 Task: Select Alcohol. Add to cart, from Total Wine & More for 149 Hardman Road, Brattleboro, Vermont 05301, Cell Number 802-818-8313, following items : Quesadillas_x000D_
 - 2, Angus Philly Pizza_x000D_
 - 3, Rickards Red - 2, Chicken Cobb Salad_x000D_
 - 1, Heineken - 5
Action: Mouse moved to (407, 106)
Screenshot: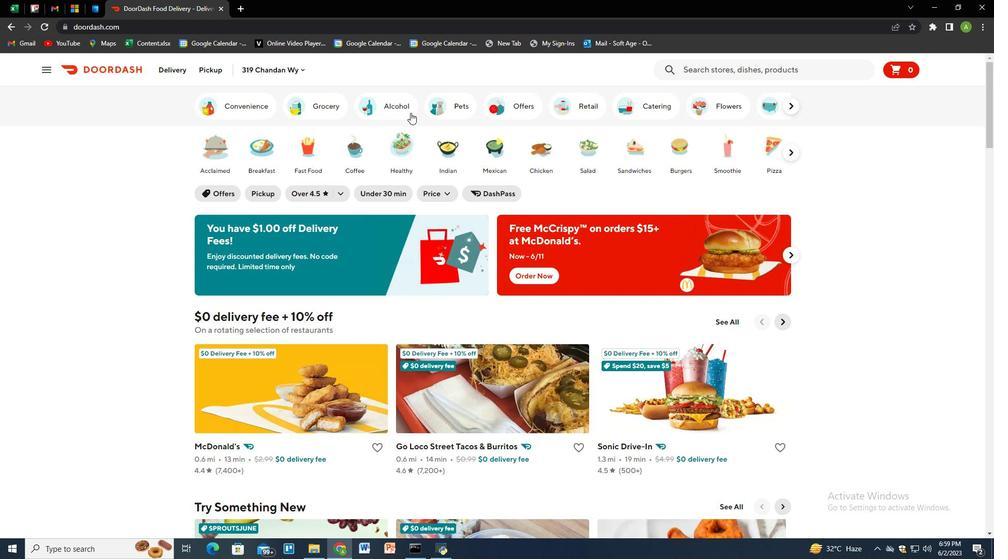 
Action: Mouse pressed left at (407, 106)
Screenshot: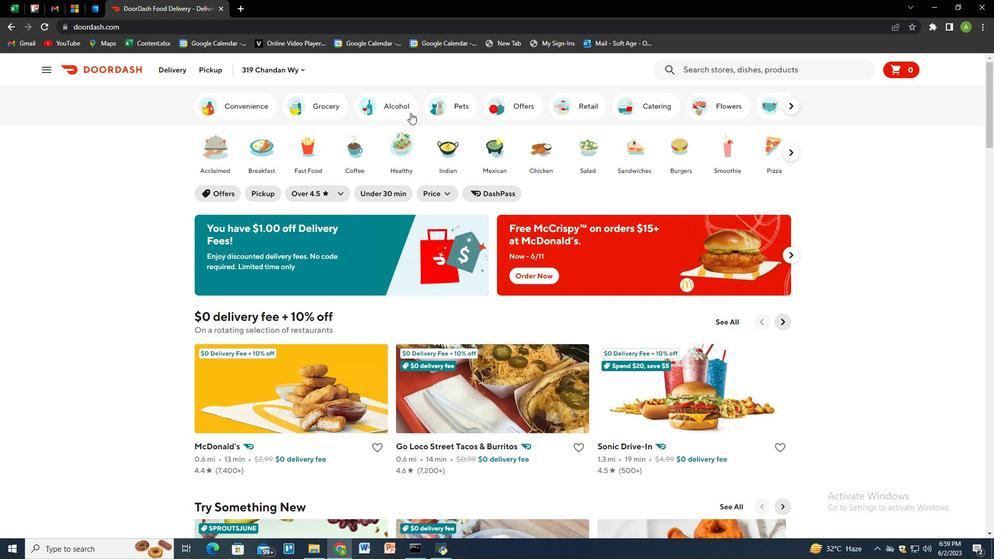 
Action: Mouse moved to (727, 76)
Screenshot: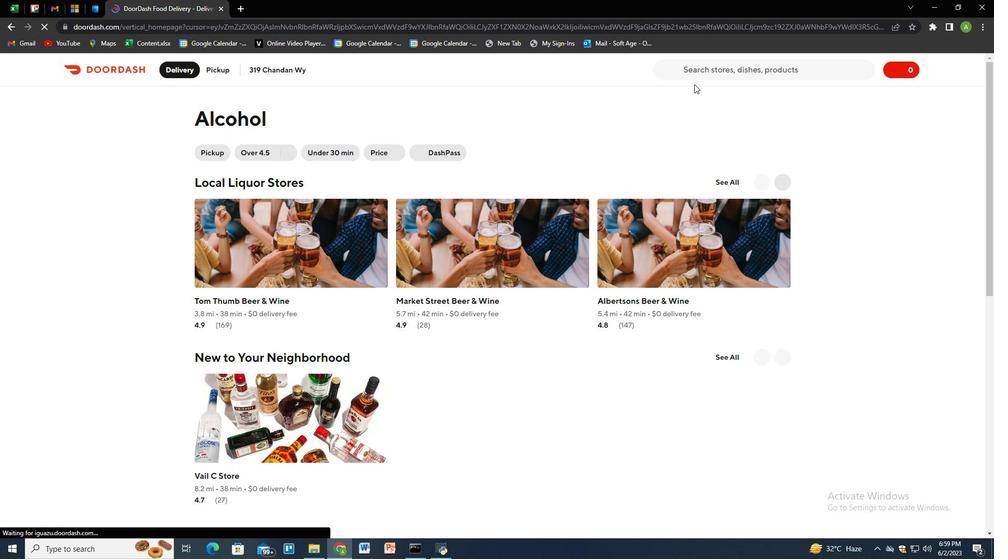 
Action: Mouse pressed left at (727, 76)
Screenshot: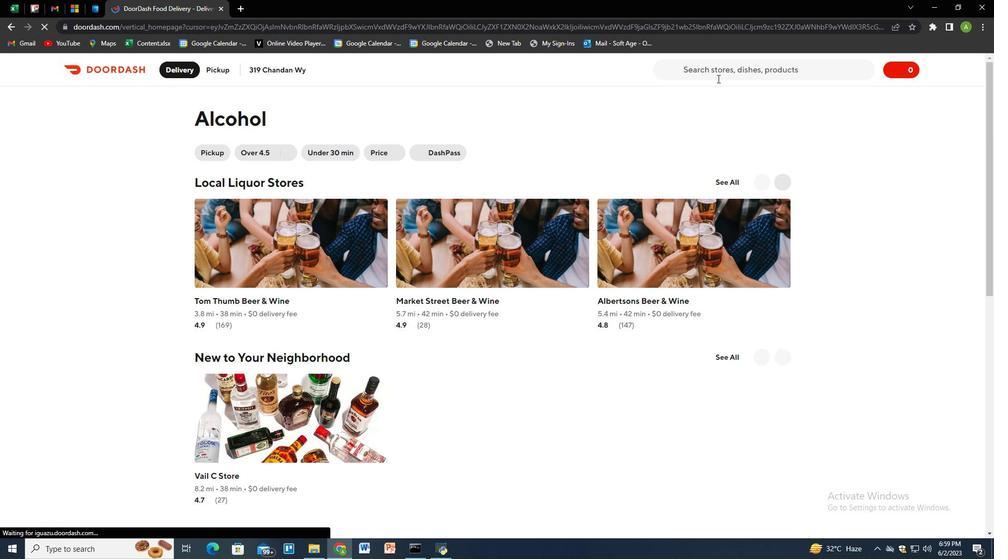 
Action: Key pressed total
Screenshot: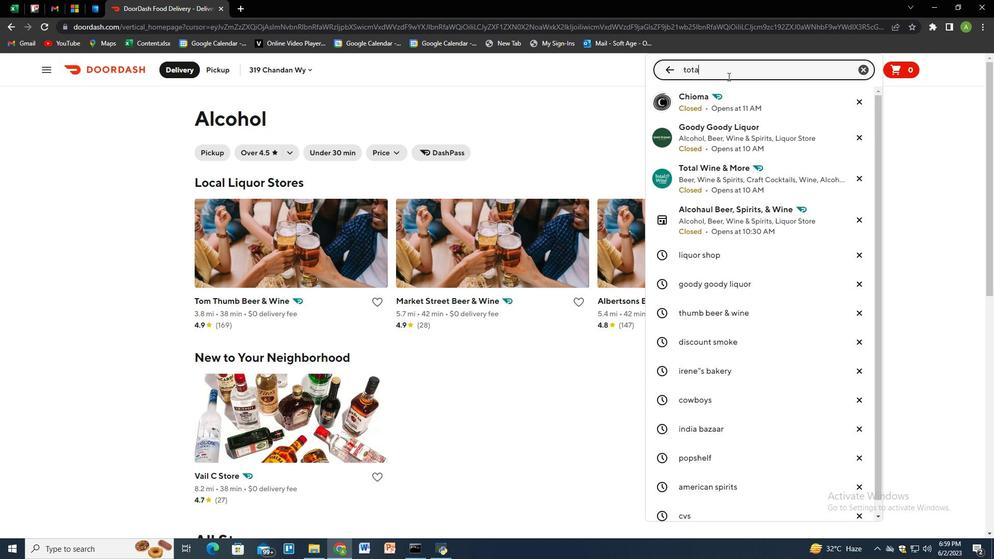 
Action: Mouse moved to (722, 102)
Screenshot: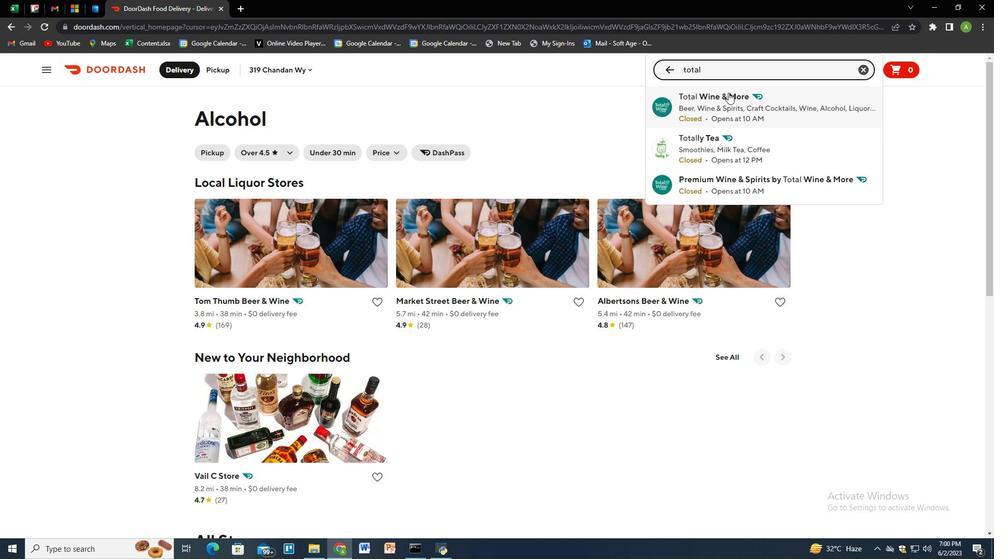 
Action: Mouse pressed left at (722, 102)
Screenshot: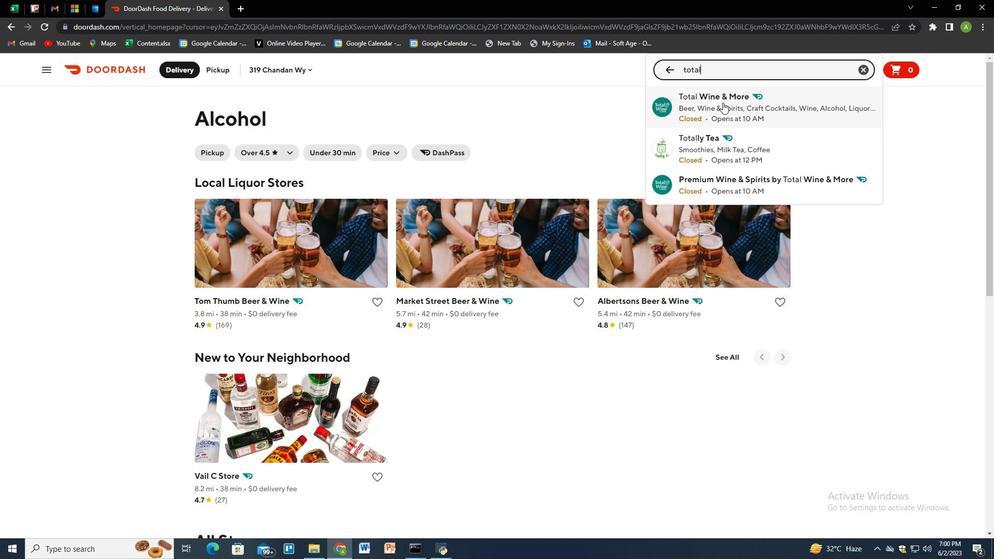 
Action: Mouse moved to (223, 69)
Screenshot: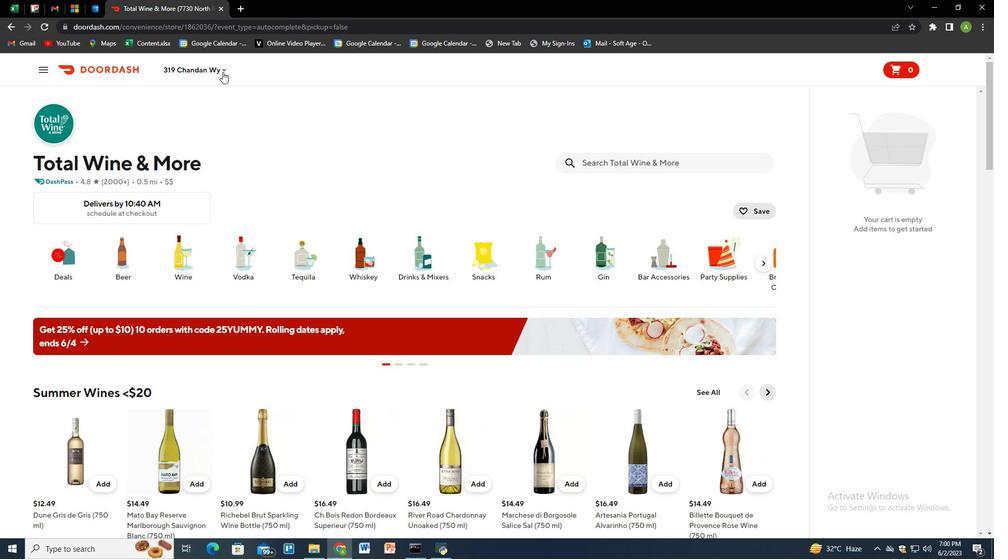 
Action: Mouse pressed left at (223, 69)
Screenshot: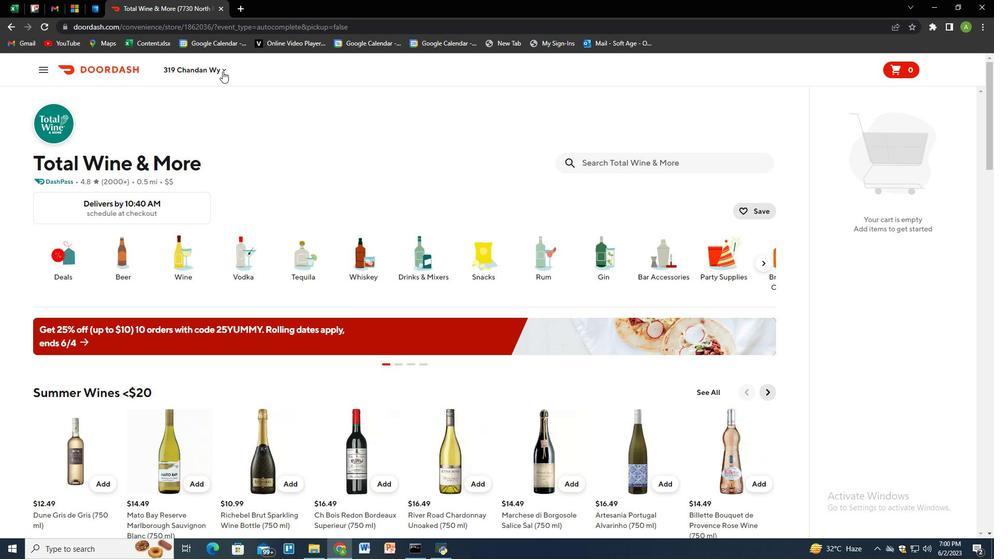 
Action: Mouse moved to (237, 113)
Screenshot: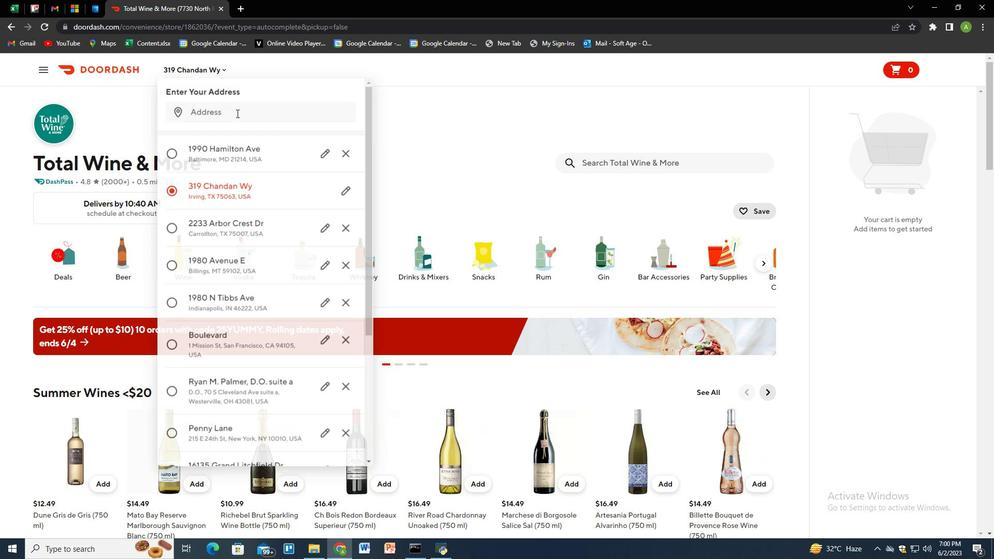 
Action: Mouse pressed left at (237, 113)
Screenshot: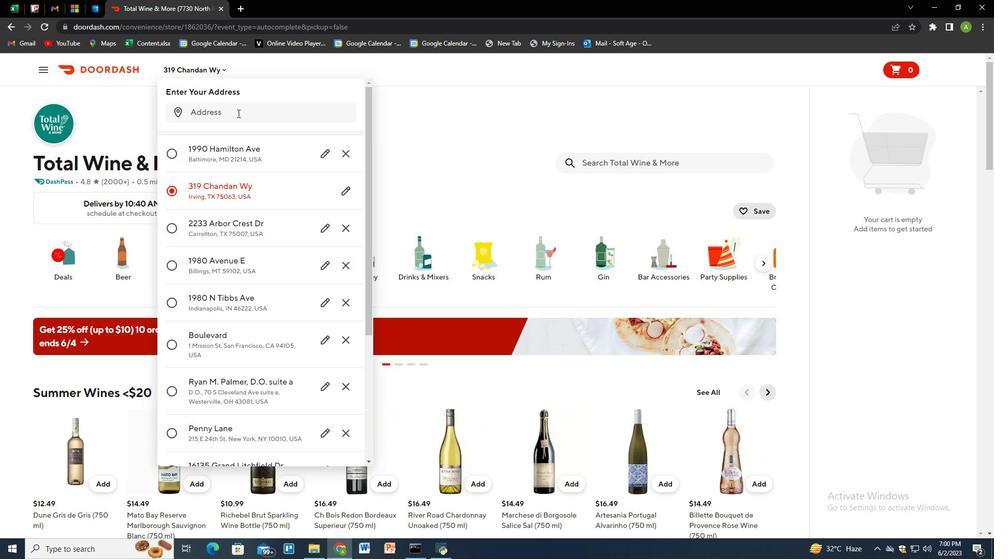 
Action: Key pressed 149<Key.space>hardaman<Key.space>road,<Key.space>brattleboro,<Key.space>vermont<Key.space>05301<Key.enter>
Screenshot: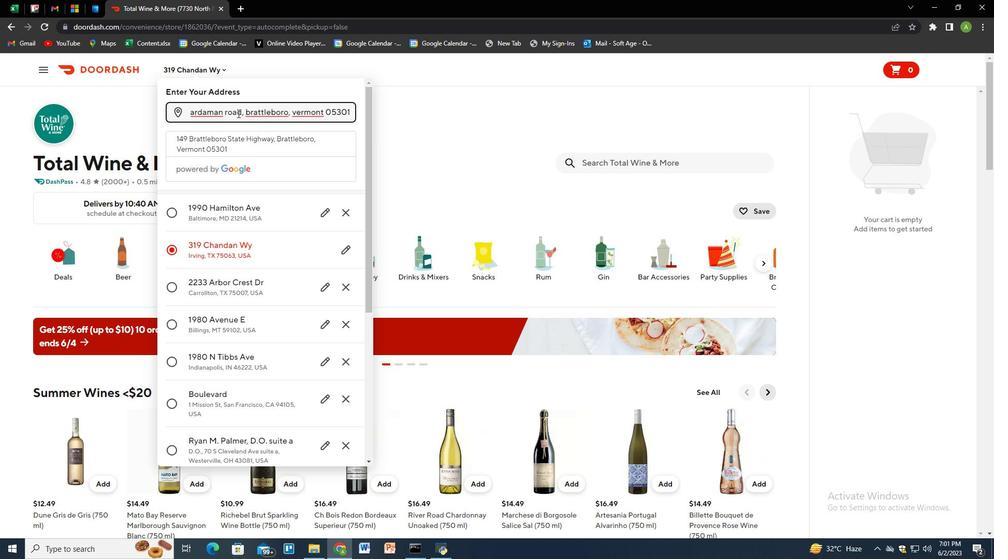 
Action: Mouse moved to (307, 427)
Screenshot: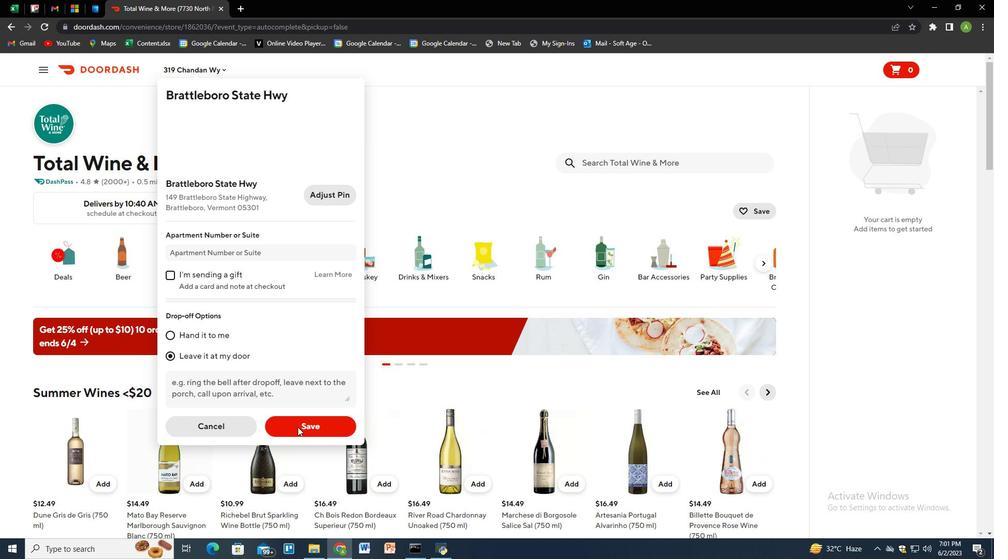 
Action: Mouse pressed left at (307, 427)
Screenshot: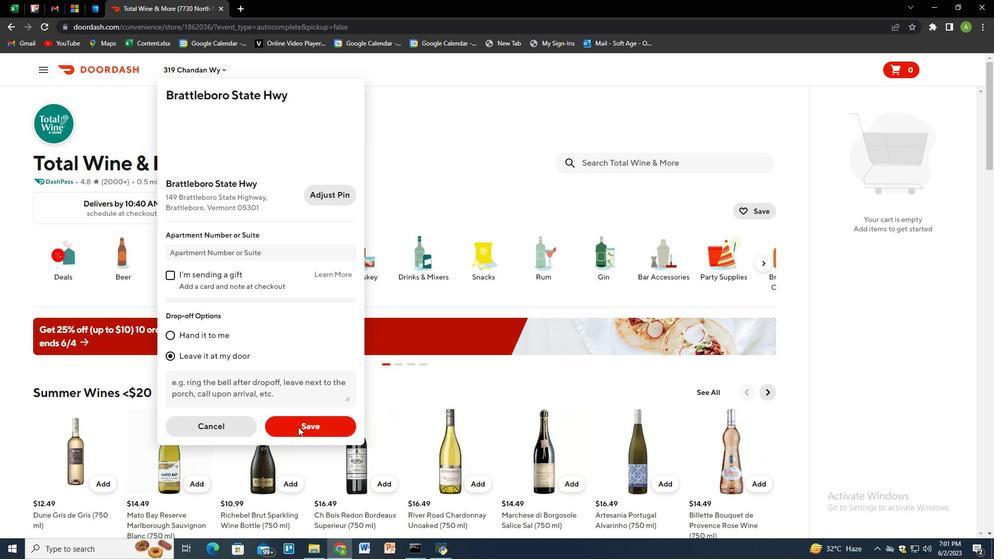 
Action: Mouse moved to (643, 165)
Screenshot: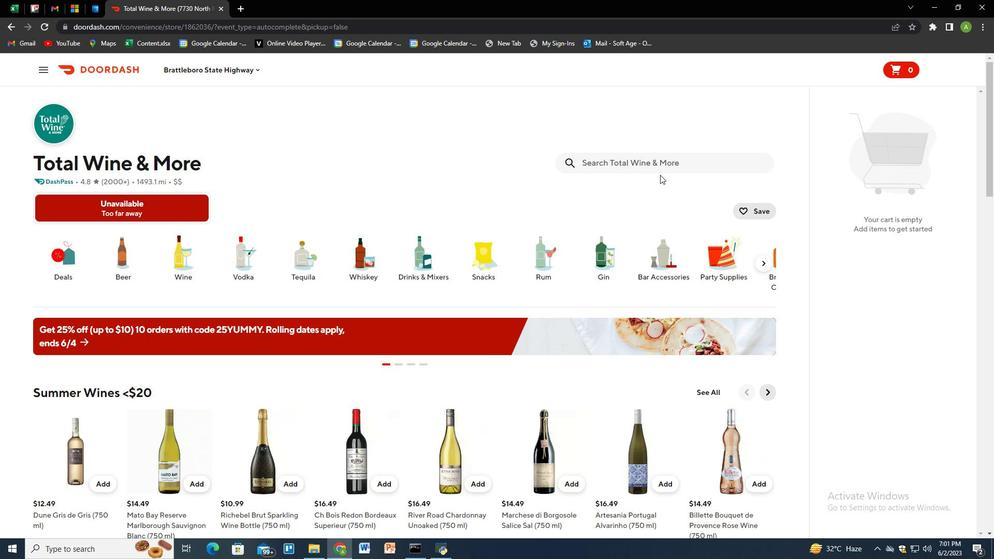 
Action: Mouse pressed left at (643, 165)
Screenshot: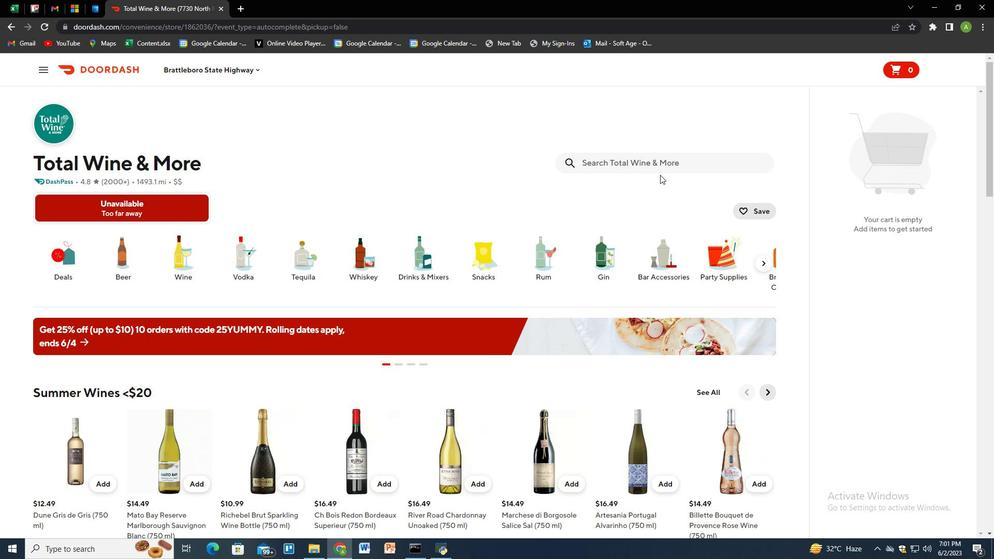 
Action: Key pressed quesadillas<Key.enter>
Screenshot: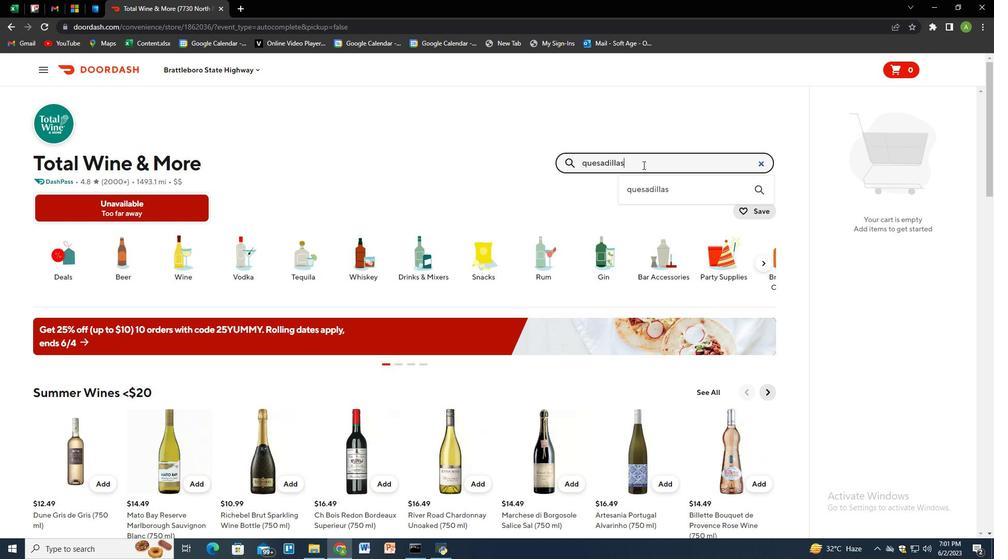 
Action: Mouse moved to (651, 137)
Screenshot: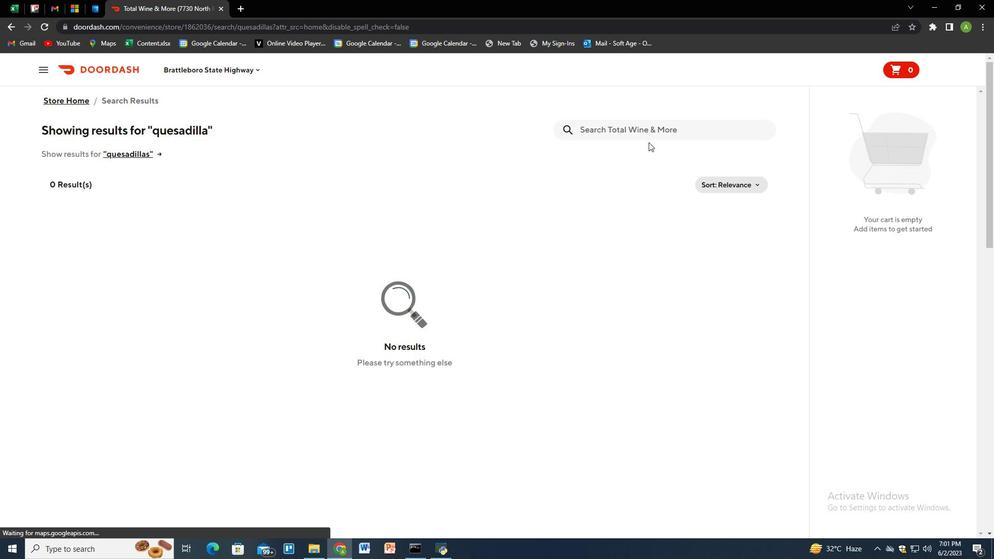 
Action: Mouse pressed left at (651, 137)
Screenshot: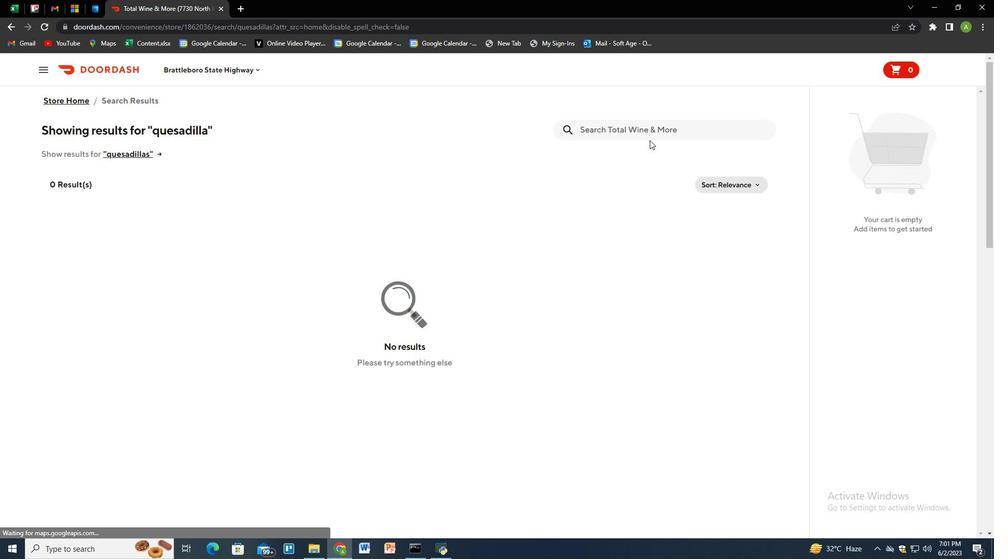 
Action: Key pressed angus<Key.space>philly<Key.space>pizza<Key.enter>
Screenshot: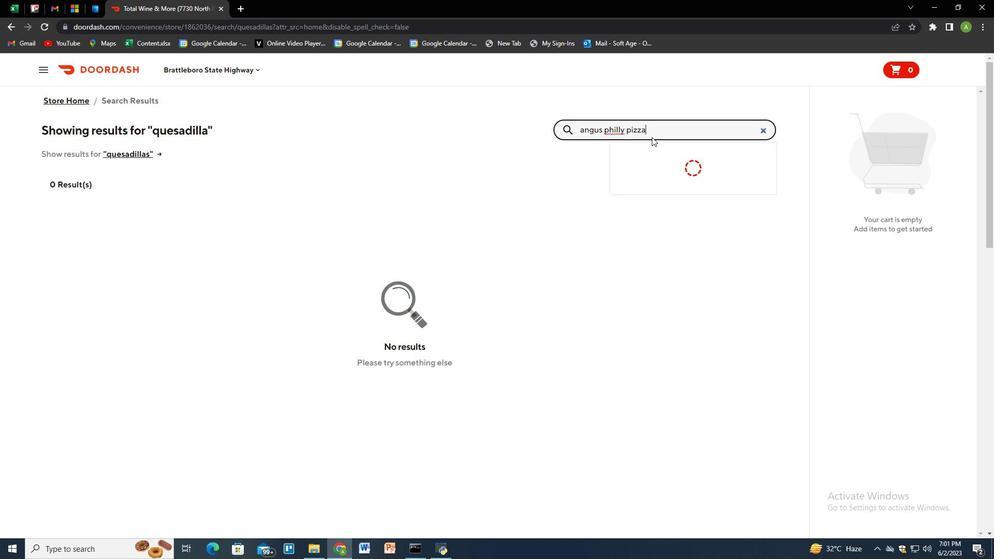 
Action: Mouse moved to (654, 134)
Screenshot: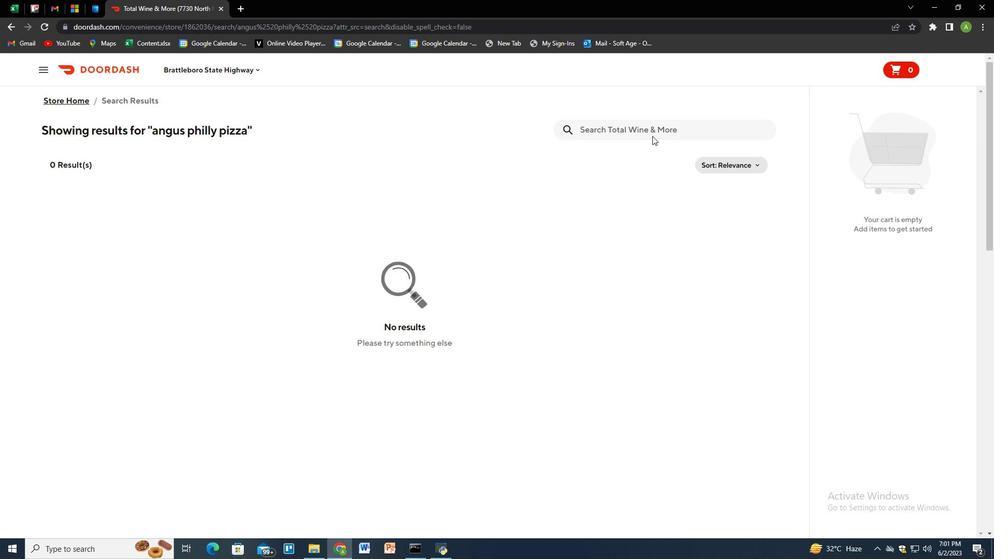 
Action: Mouse pressed left at (654, 134)
Screenshot: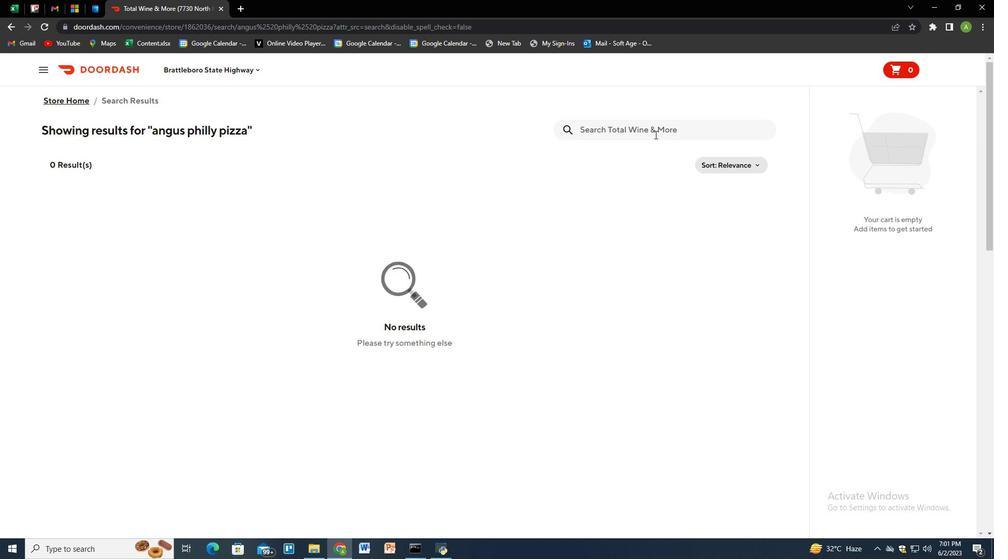 
Action: Key pressed rickards<Key.space>red<Key.enter>
Screenshot: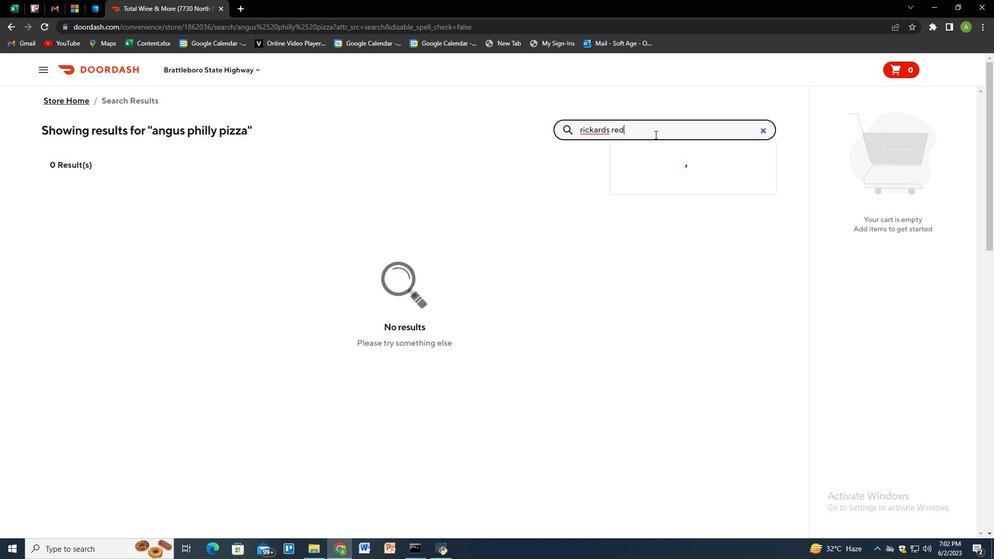 
Action: Mouse moved to (611, 131)
Screenshot: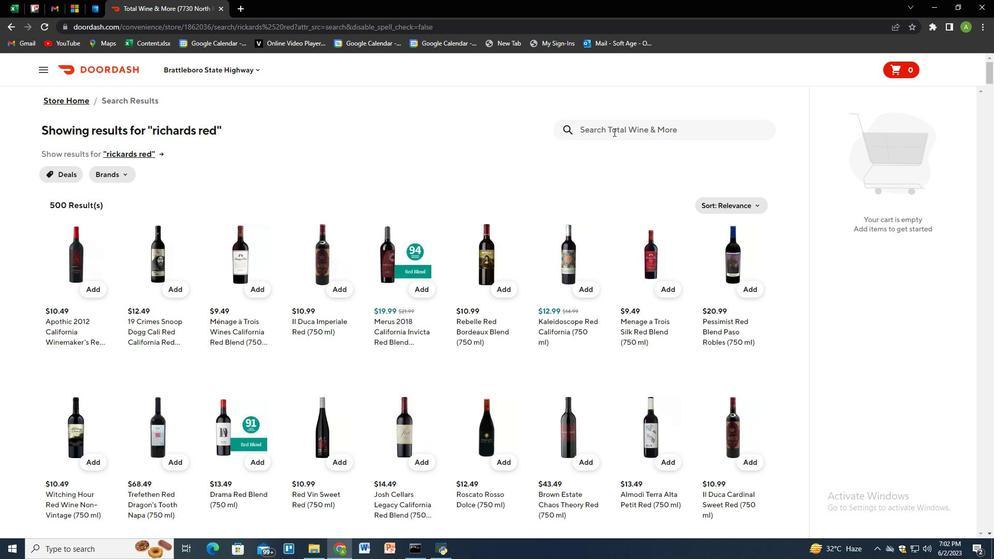 
Action: Mouse pressed left at (611, 131)
Screenshot: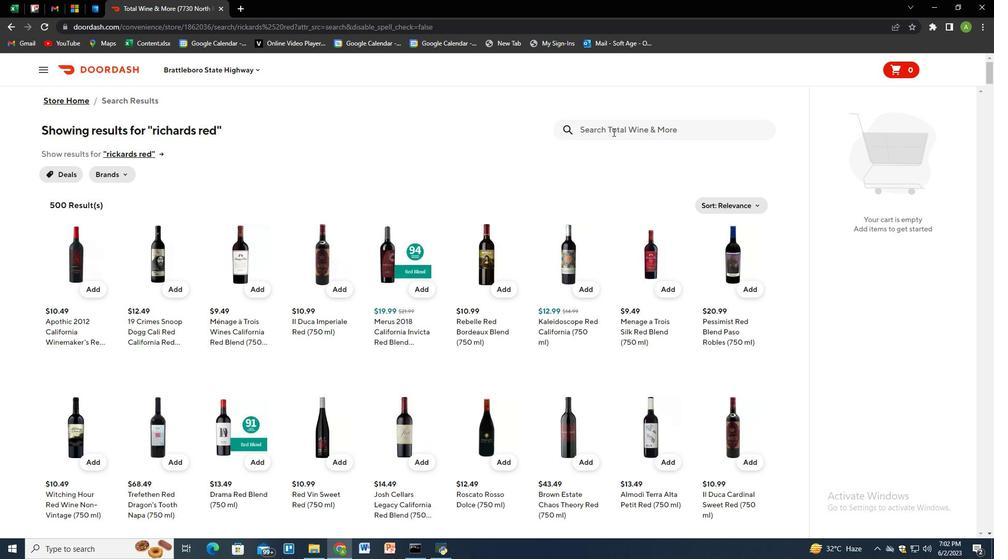 
Action: Key pressed chicken<Key.space>cobb<Key.space>salad<Key.enter>
Screenshot: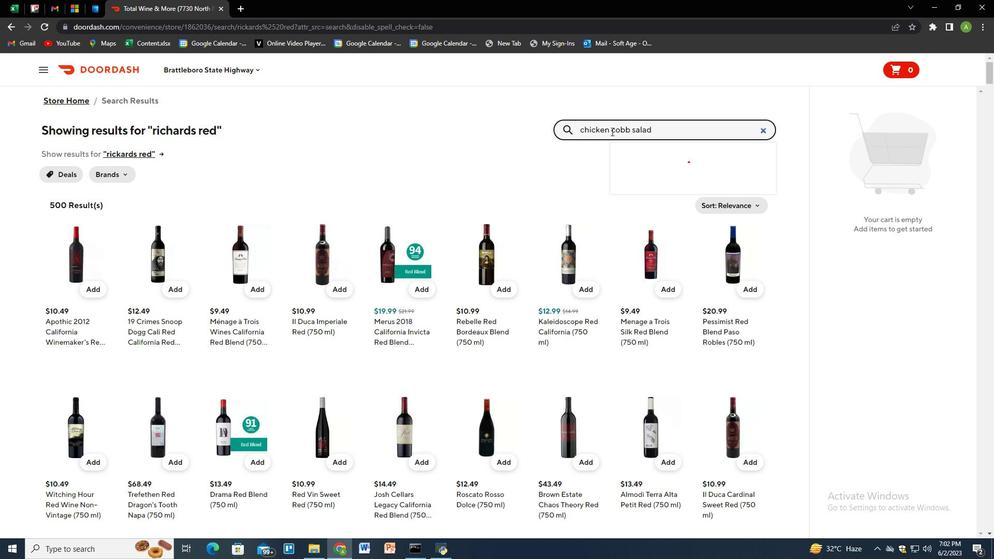 
Action: Mouse moved to (607, 124)
Screenshot: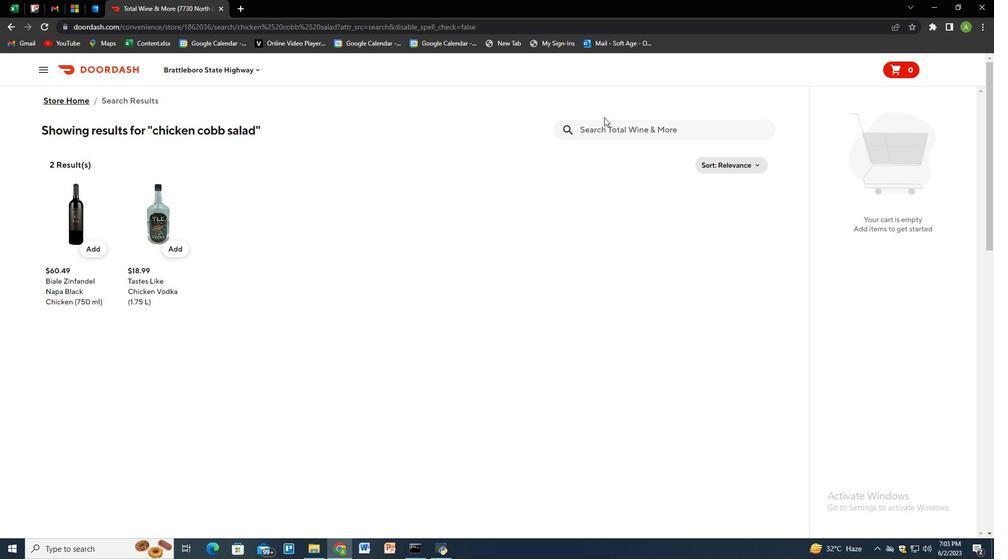 
Action: Mouse pressed left at (607, 124)
Screenshot: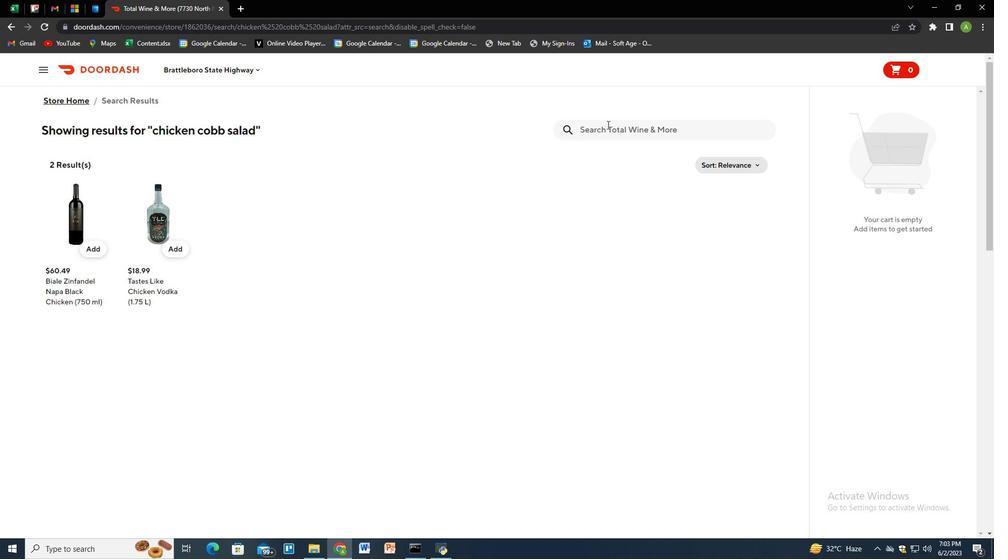 
Action: Key pressed heineken<Key.enter>
Screenshot: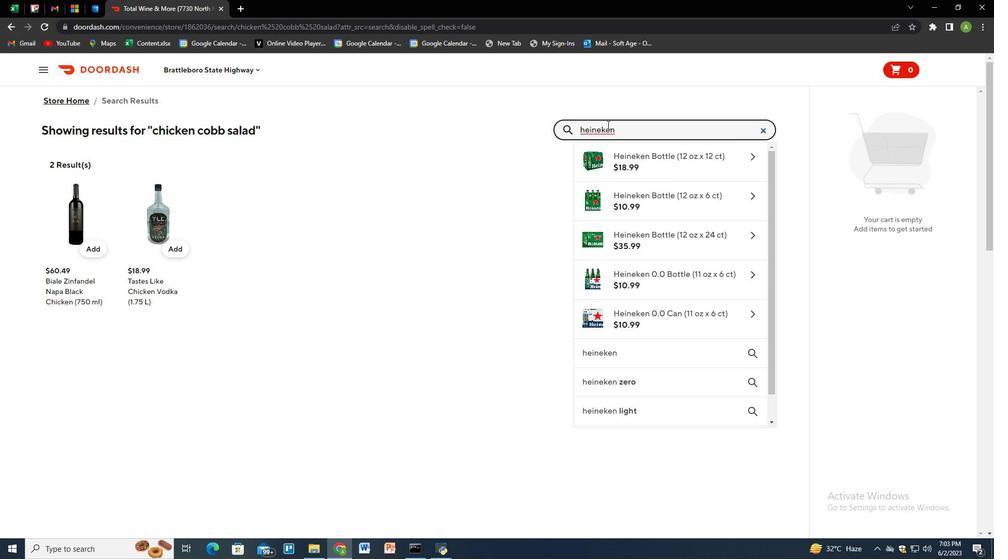 
Action: Mouse moved to (95, 275)
Screenshot: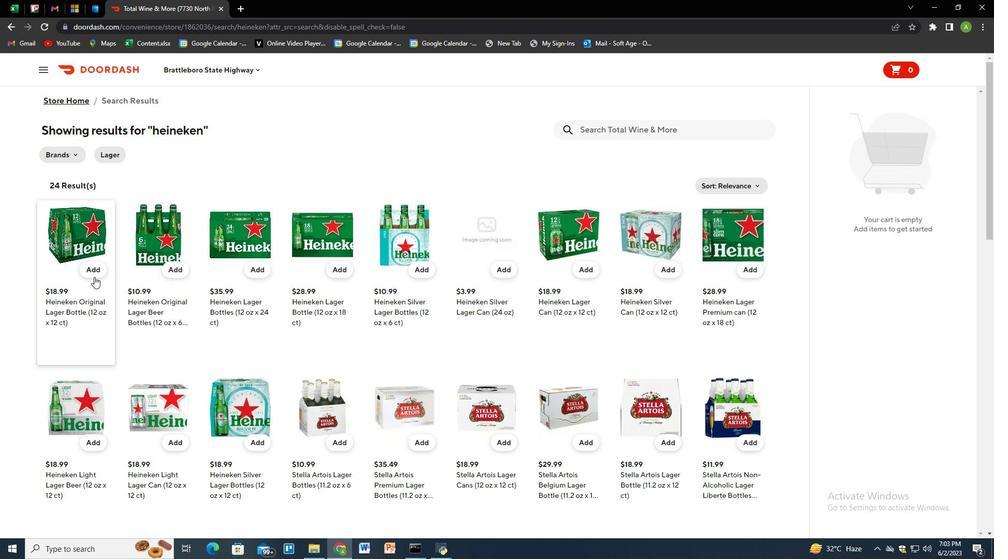 
Action: Mouse pressed left at (95, 275)
Screenshot: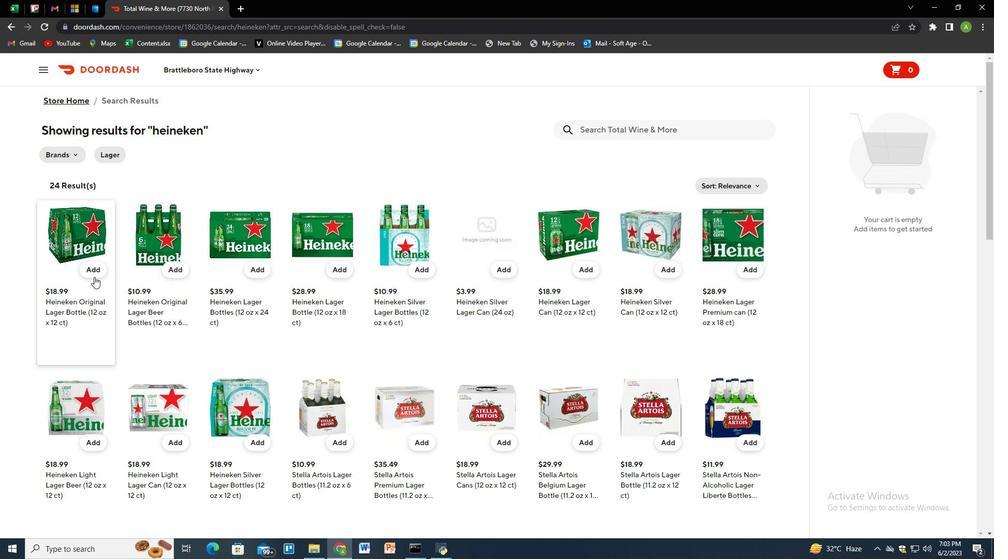 
Action: Mouse moved to (963, 179)
Screenshot: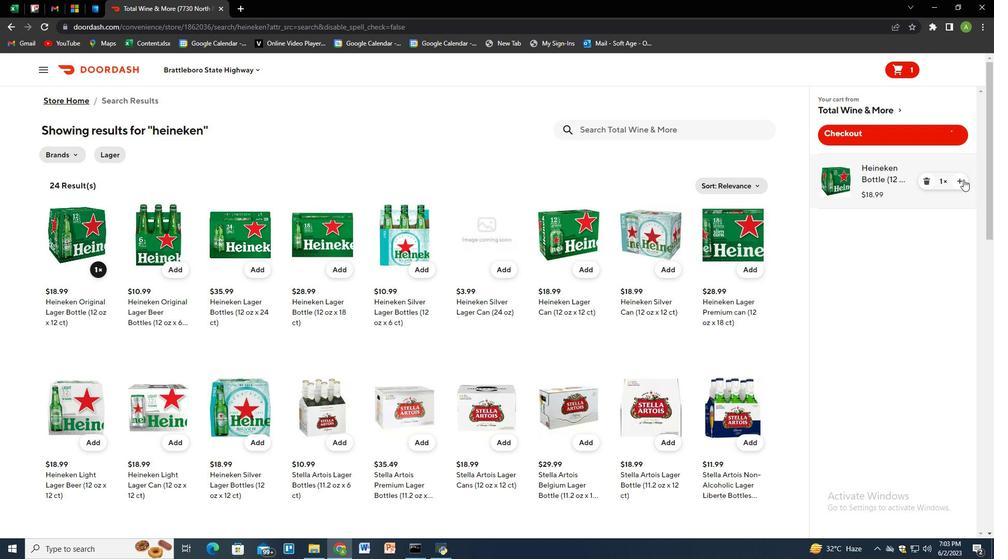 
Action: Mouse pressed left at (963, 179)
Screenshot: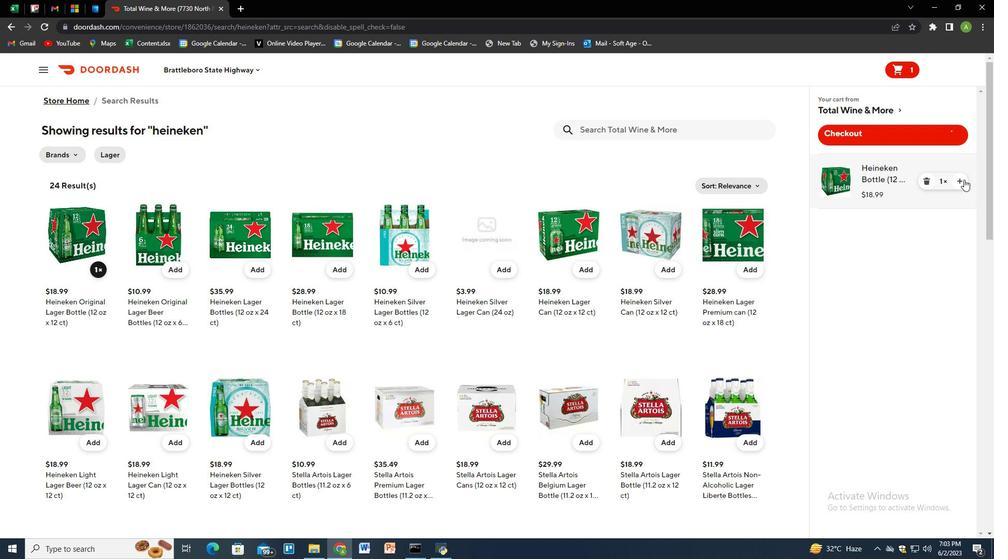 
Action: Mouse pressed left at (963, 179)
Screenshot: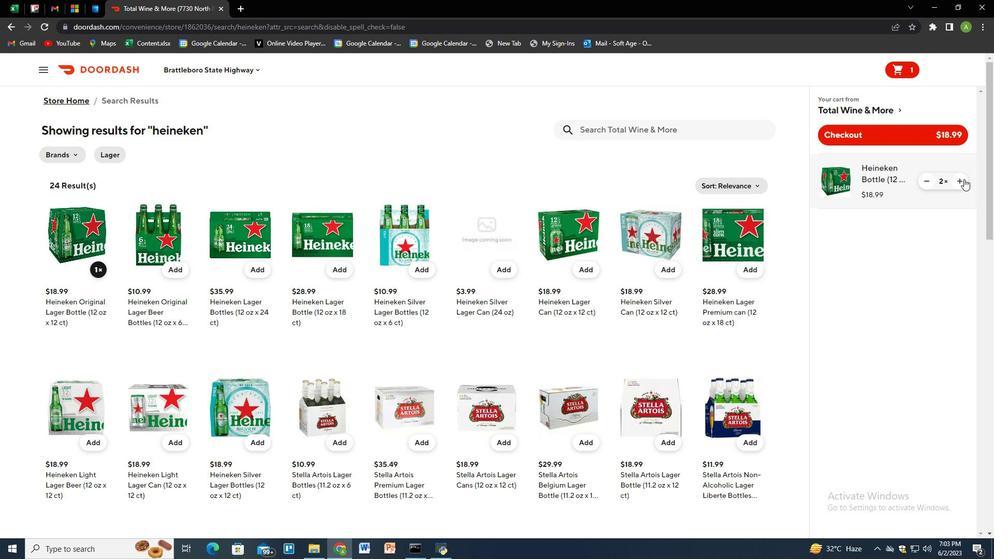 
Action: Mouse pressed left at (963, 179)
Screenshot: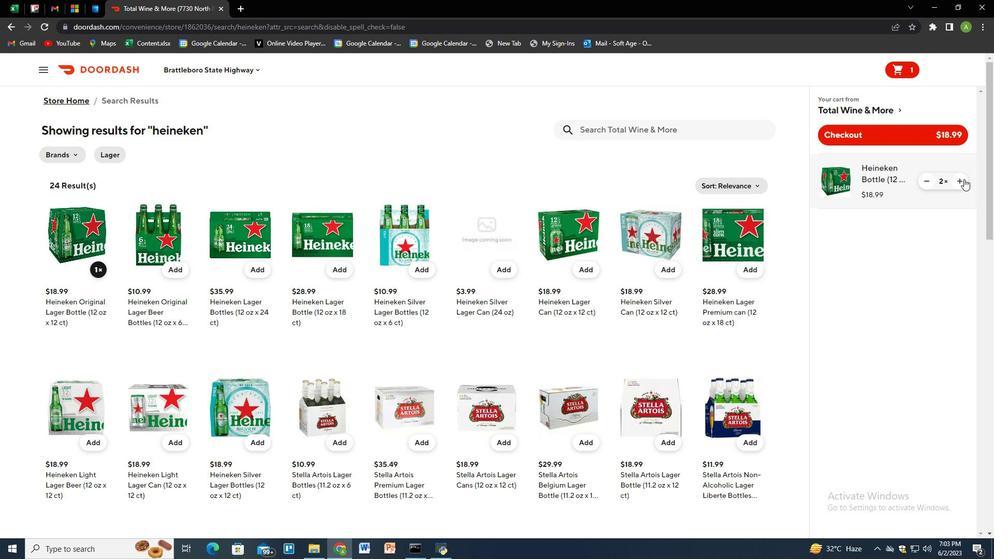 
Action: Mouse pressed left at (963, 179)
Screenshot: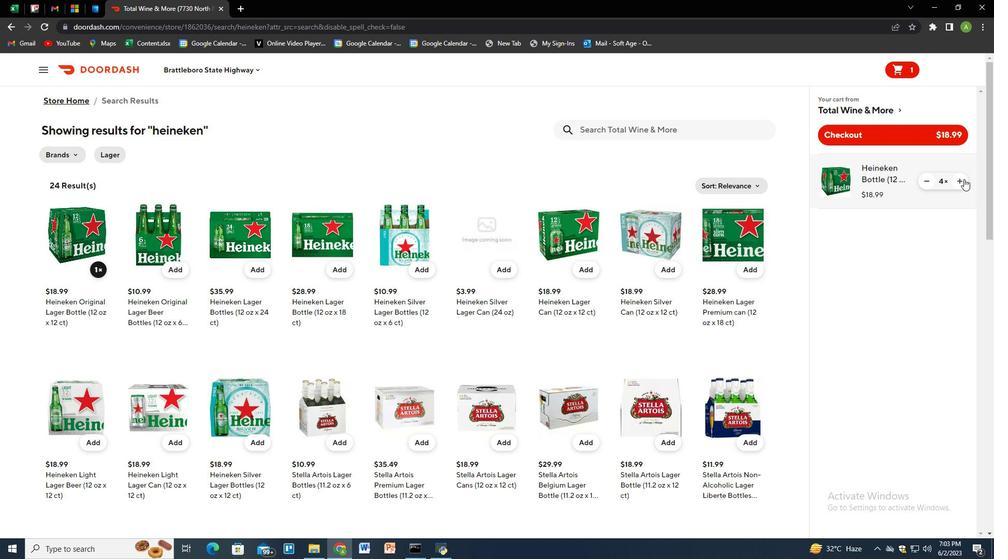 
Action: Mouse moved to (852, 135)
Screenshot: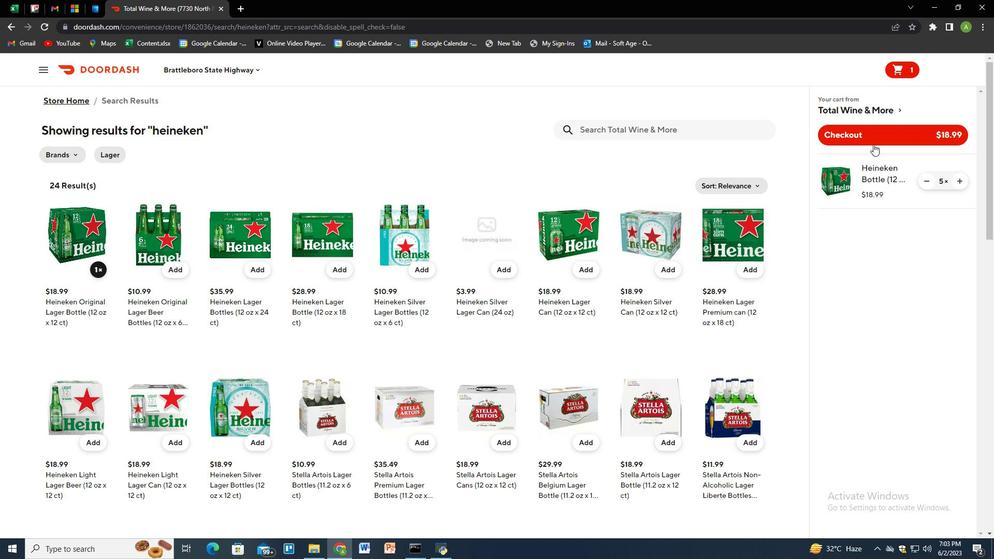 
Action: Mouse pressed left at (852, 135)
Screenshot: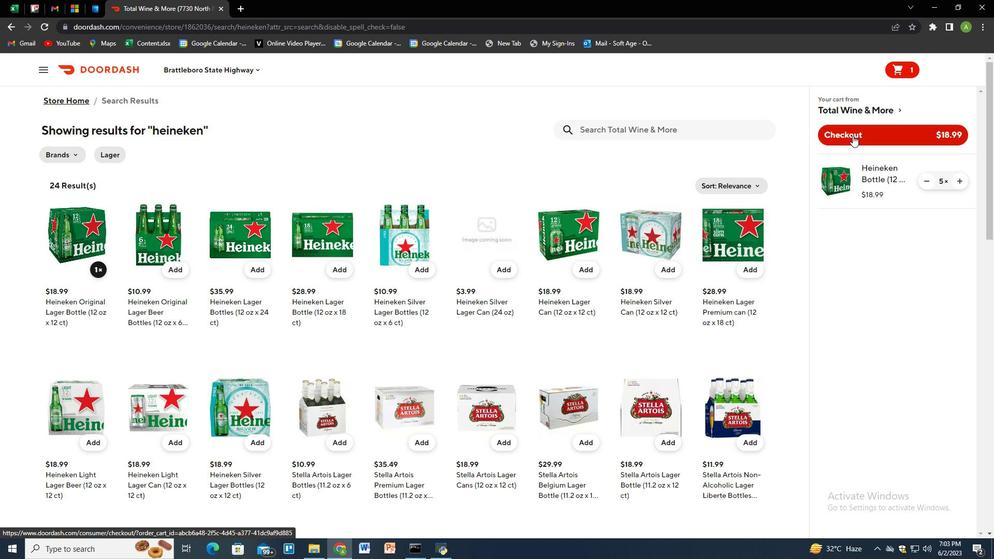 
